 Task: Use Sitcom Laughter 04 Effect in this video Movie B.mp4
Action: Mouse moved to (190, 131)
Screenshot: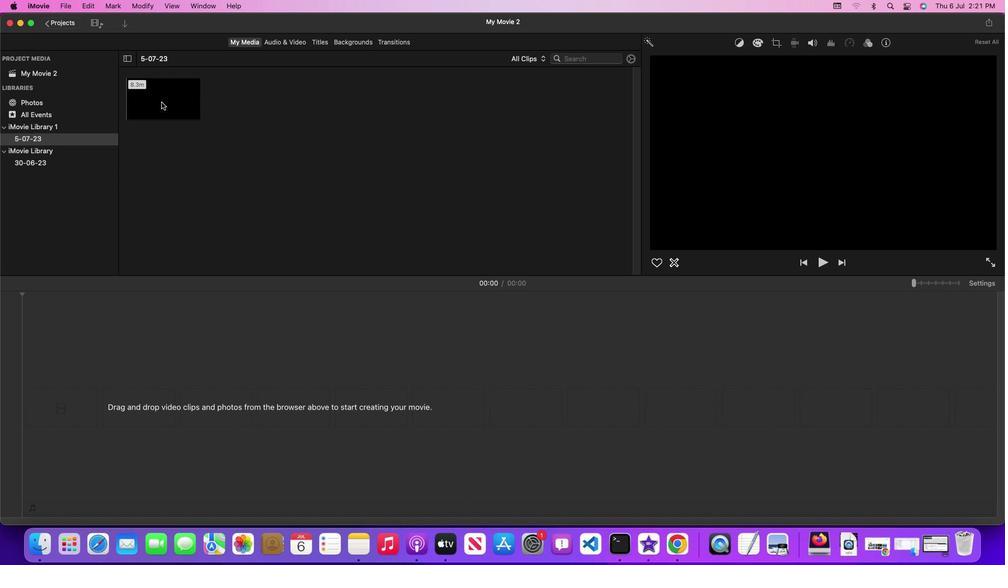 
Action: Mouse pressed left at (190, 131)
Screenshot: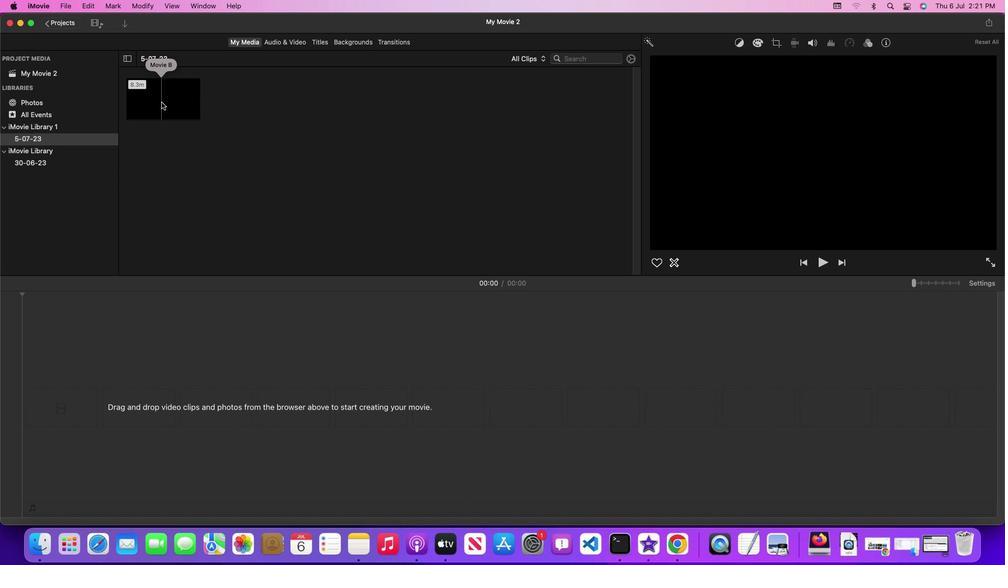 
Action: Mouse pressed left at (190, 131)
Screenshot: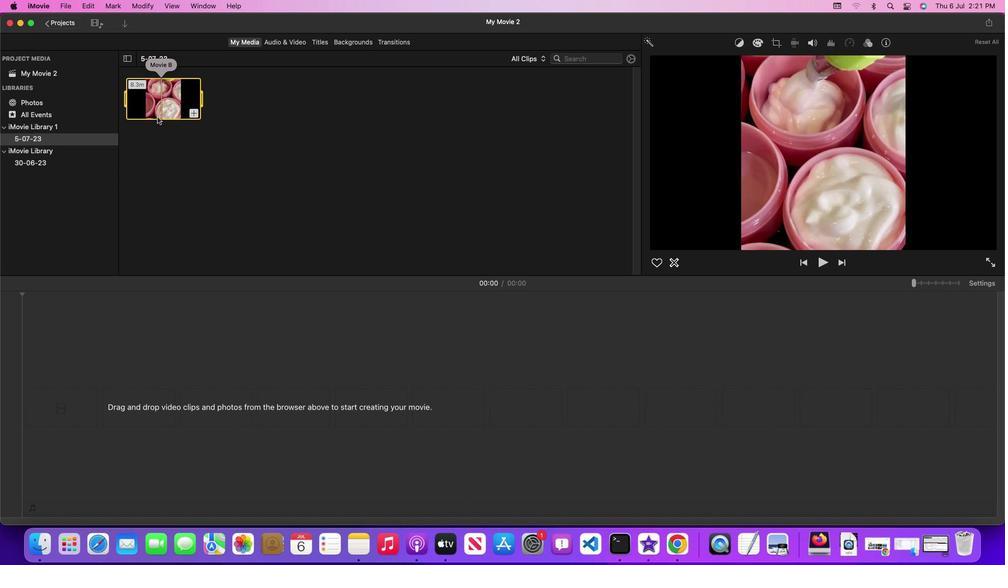 
Action: Mouse moved to (328, 72)
Screenshot: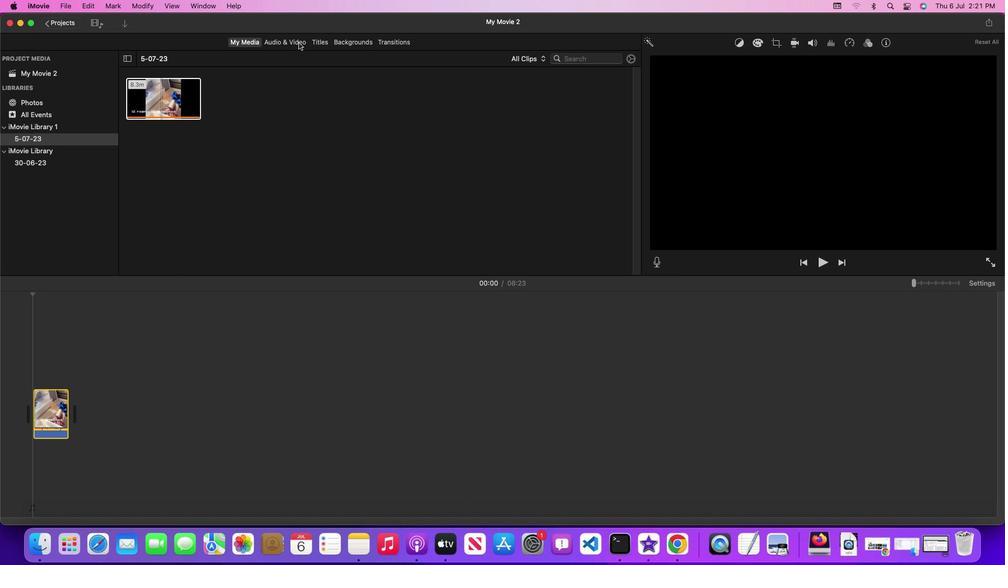 
Action: Mouse pressed left at (328, 72)
Screenshot: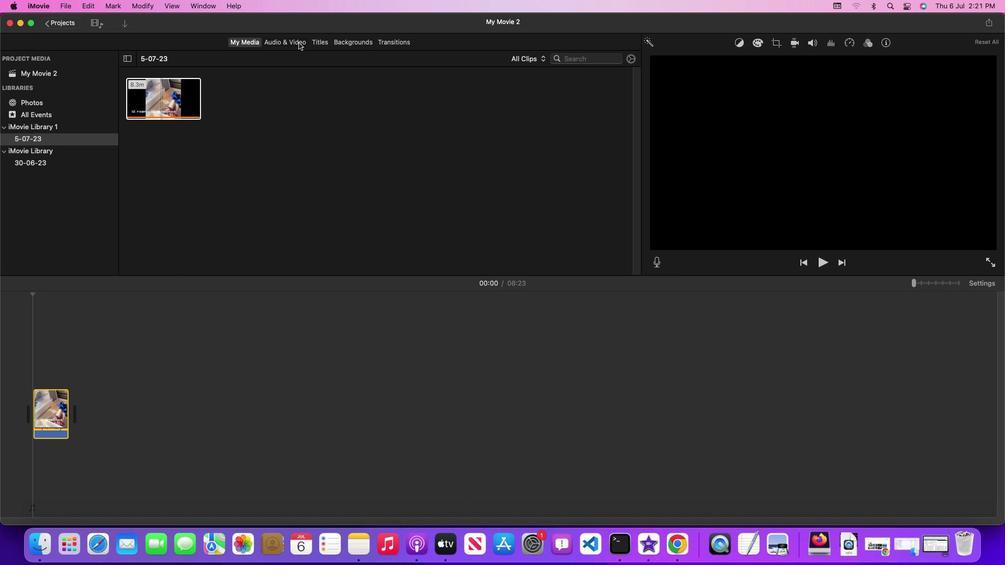 
Action: Mouse moved to (667, 169)
Screenshot: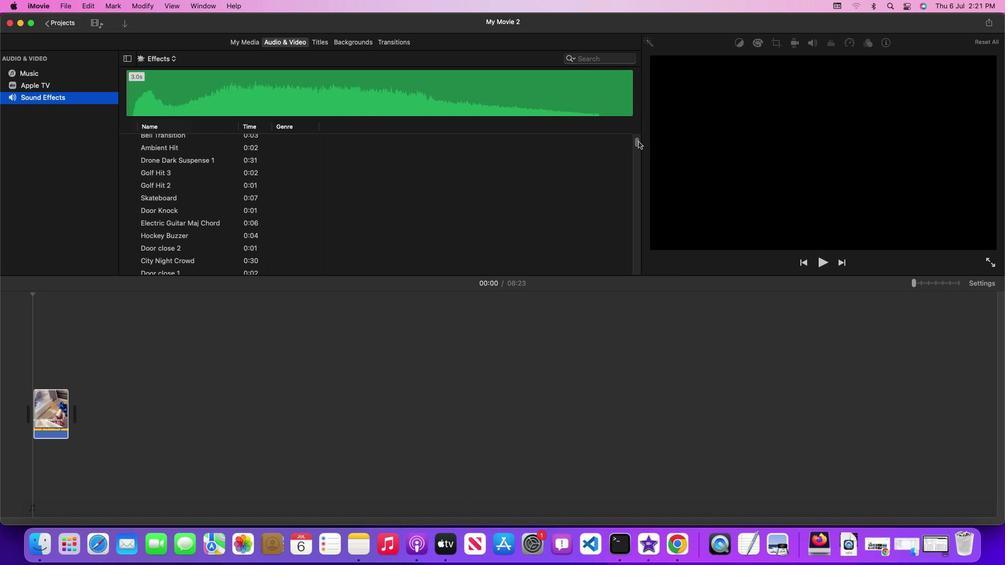 
Action: Mouse pressed left at (667, 169)
Screenshot: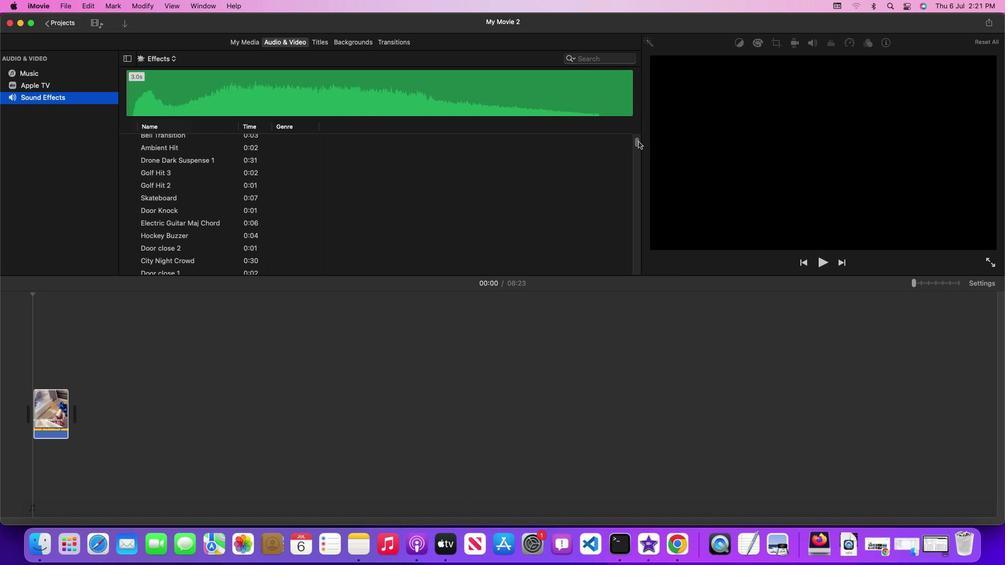 
Action: Mouse moved to (529, 259)
Screenshot: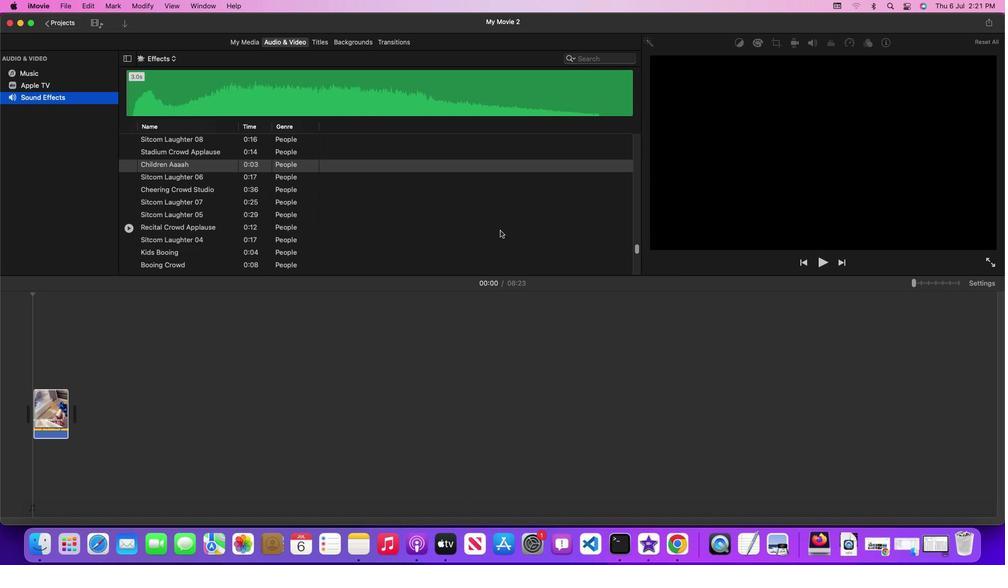 
Action: Mouse scrolled (529, 259) with delta (29, 28)
Screenshot: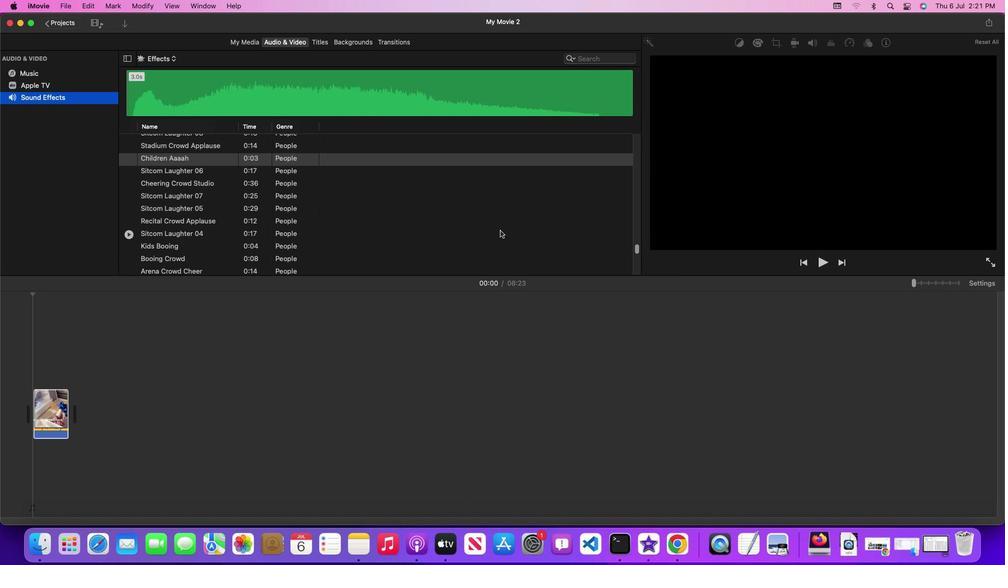 
Action: Mouse scrolled (529, 259) with delta (29, 28)
Screenshot: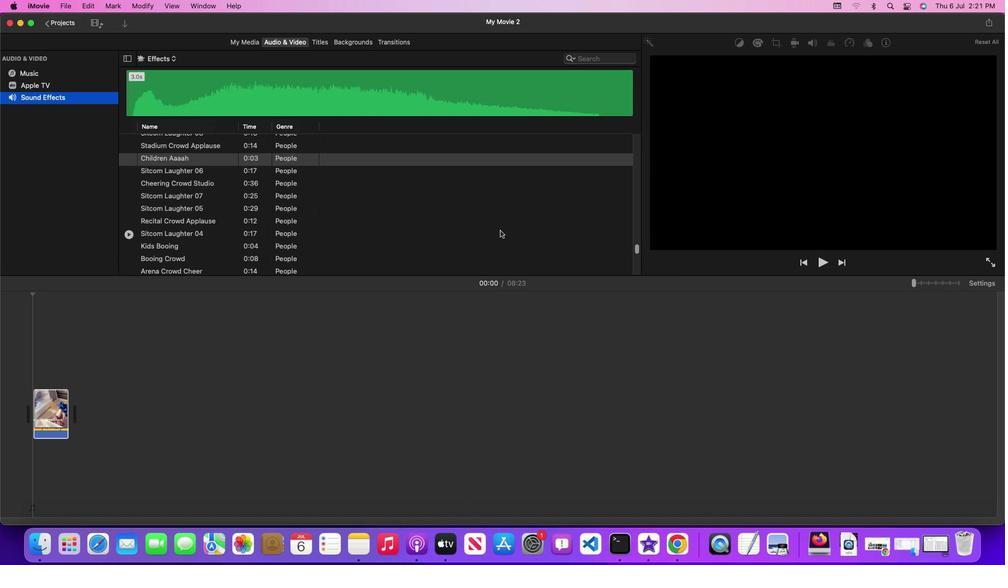 
Action: Mouse scrolled (529, 259) with delta (29, 28)
Screenshot: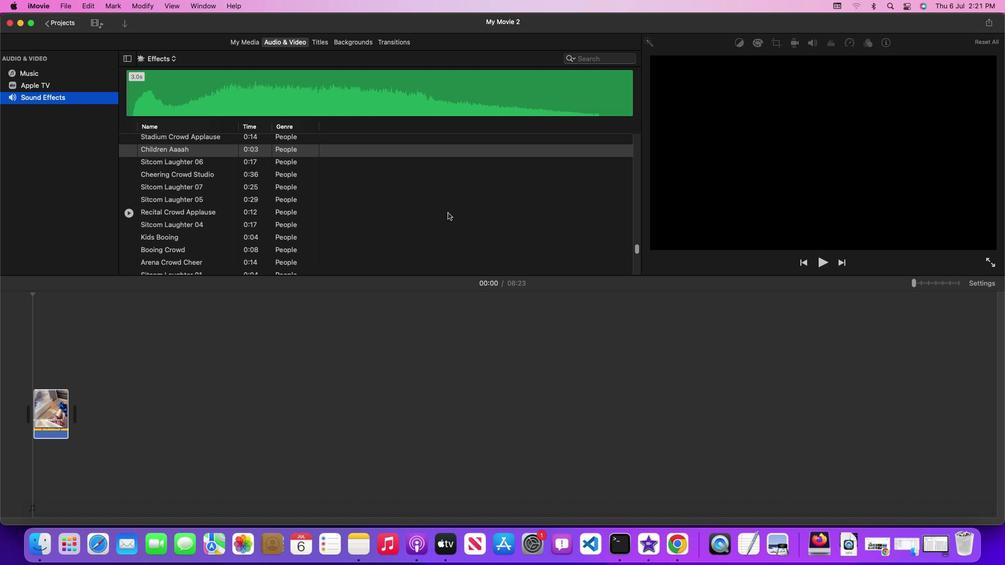 
Action: Mouse moved to (475, 236)
Screenshot: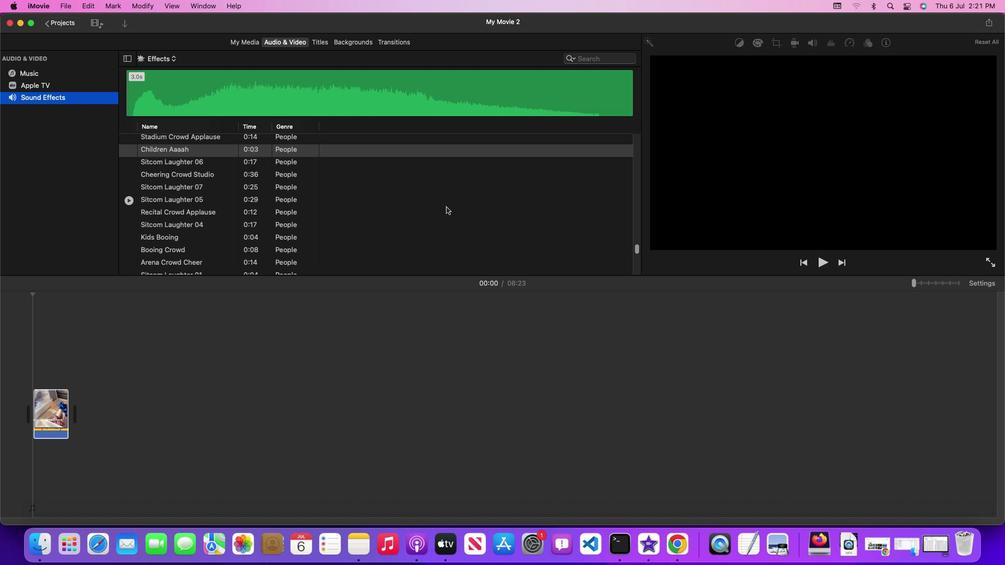 
Action: Mouse scrolled (475, 236) with delta (29, 28)
Screenshot: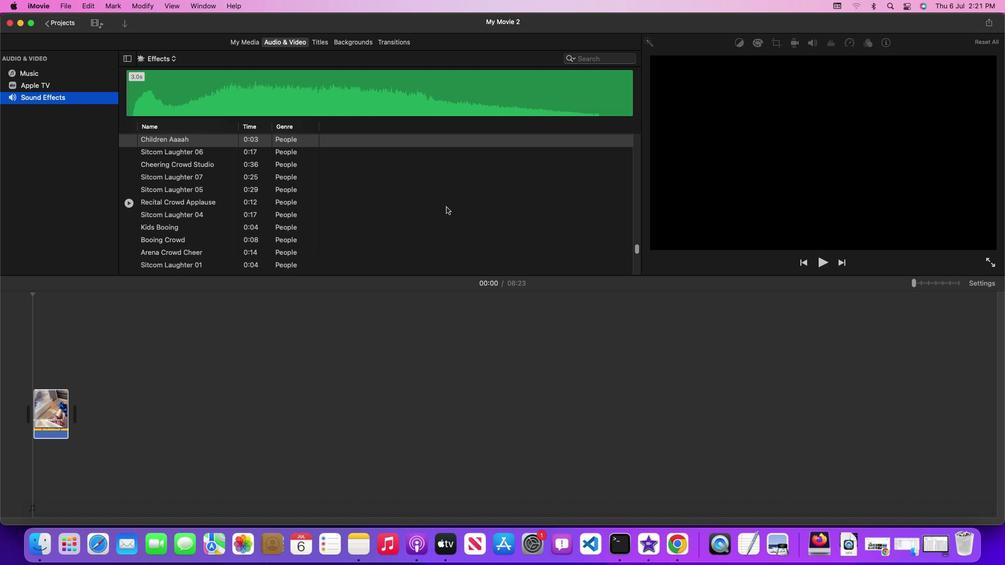 
Action: Mouse scrolled (475, 236) with delta (29, 28)
Screenshot: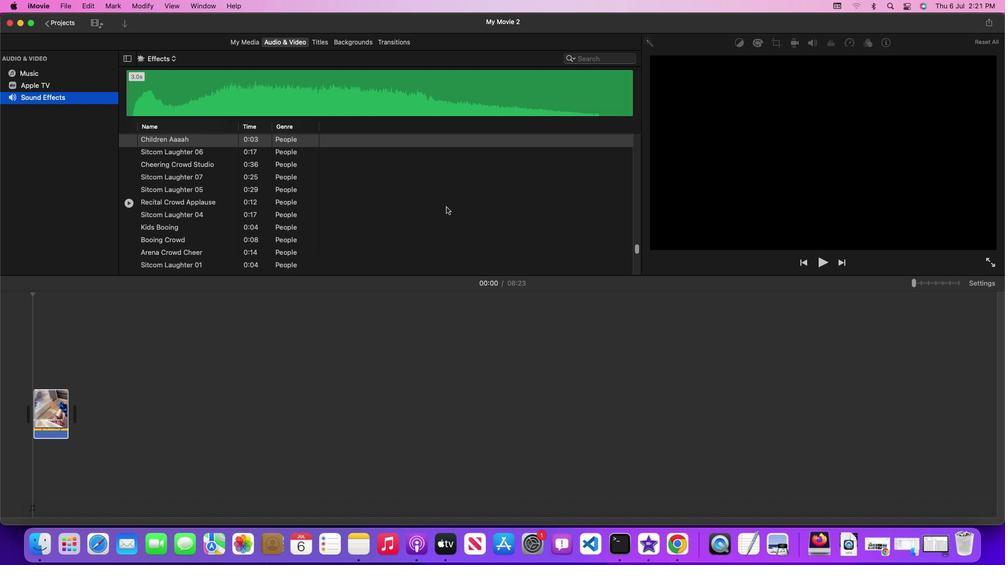 
Action: Mouse scrolled (475, 236) with delta (29, 28)
Screenshot: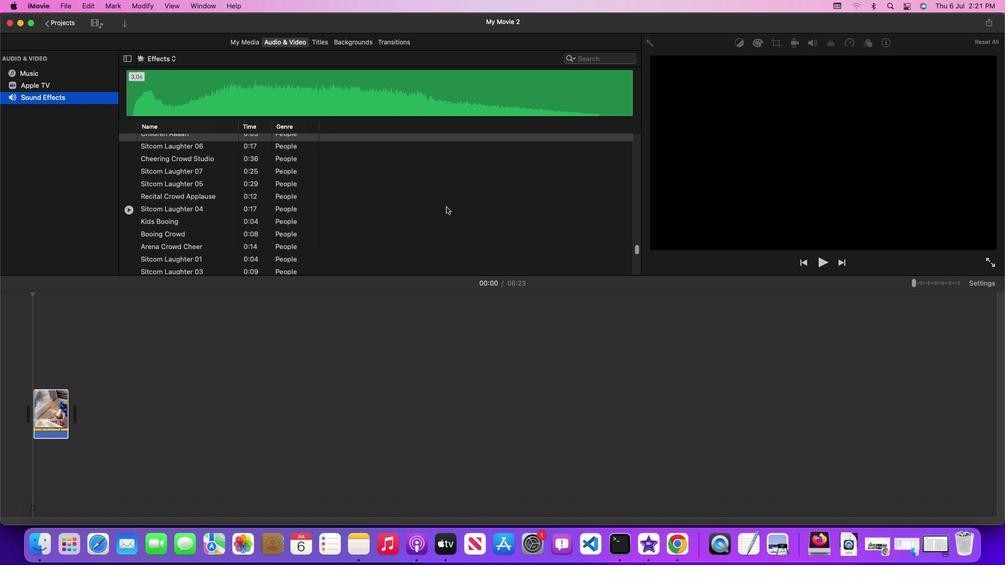 
Action: Mouse scrolled (475, 236) with delta (29, 28)
Screenshot: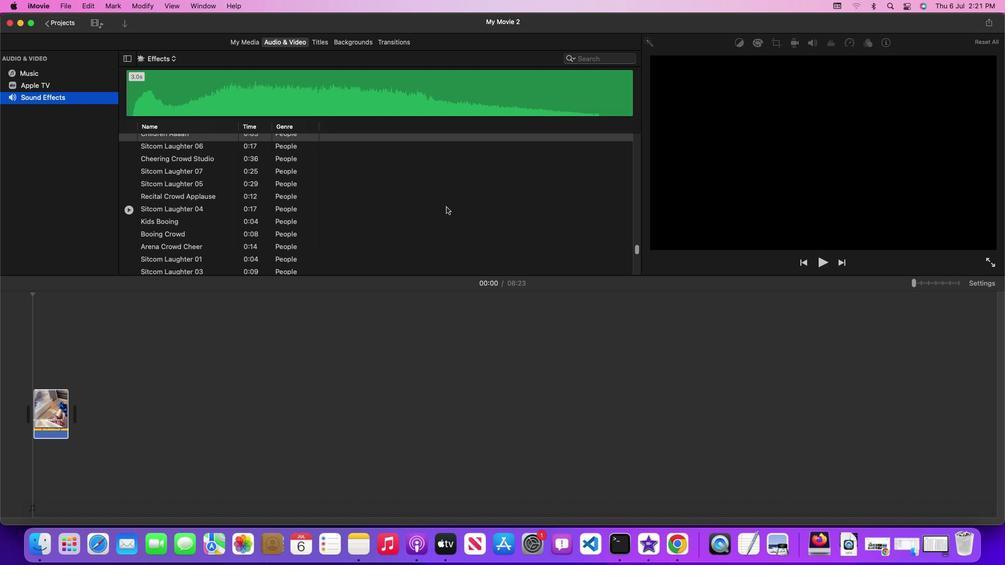
Action: Mouse moved to (258, 237)
Screenshot: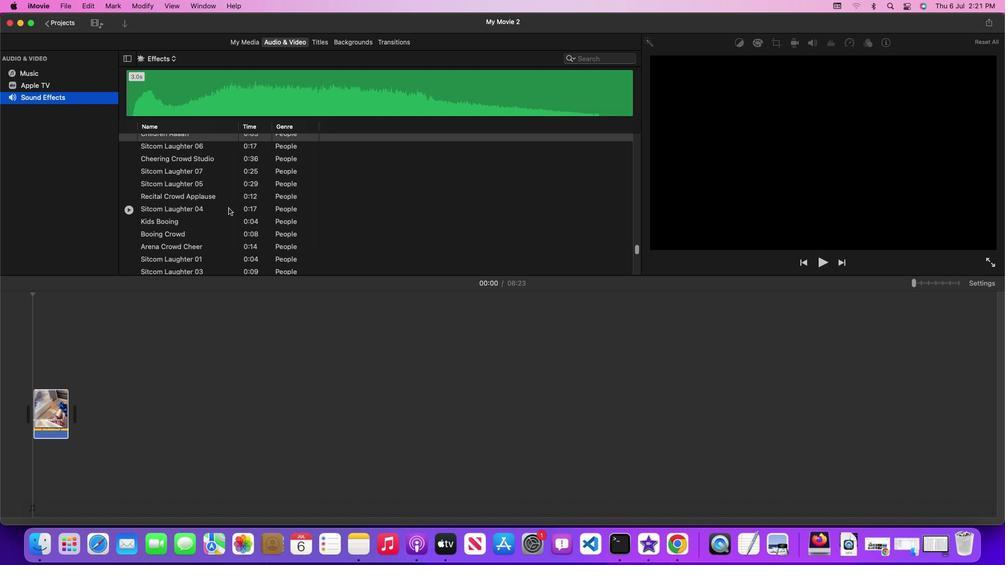 
Action: Mouse pressed left at (258, 237)
Screenshot: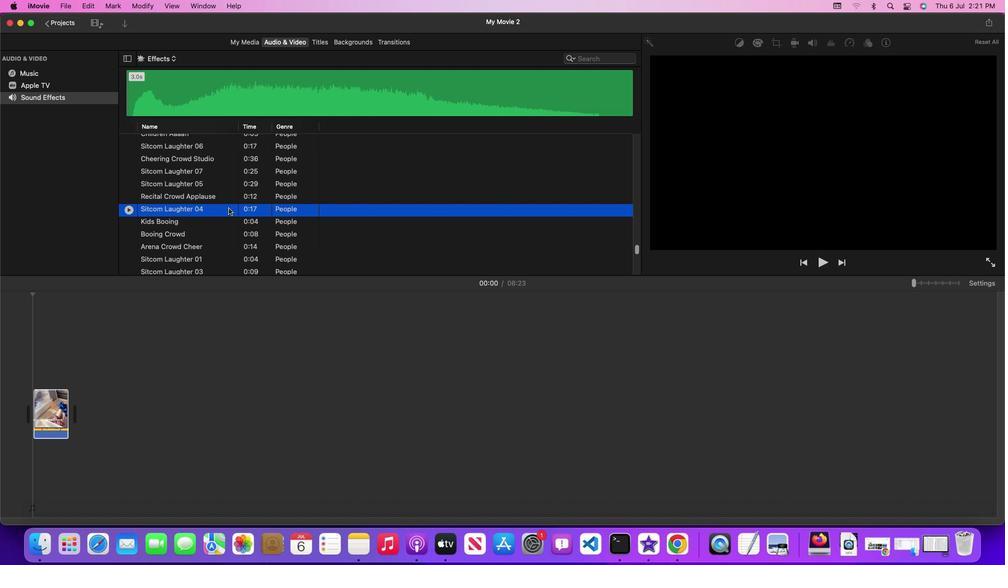 
Action: Mouse moved to (376, 239)
Screenshot: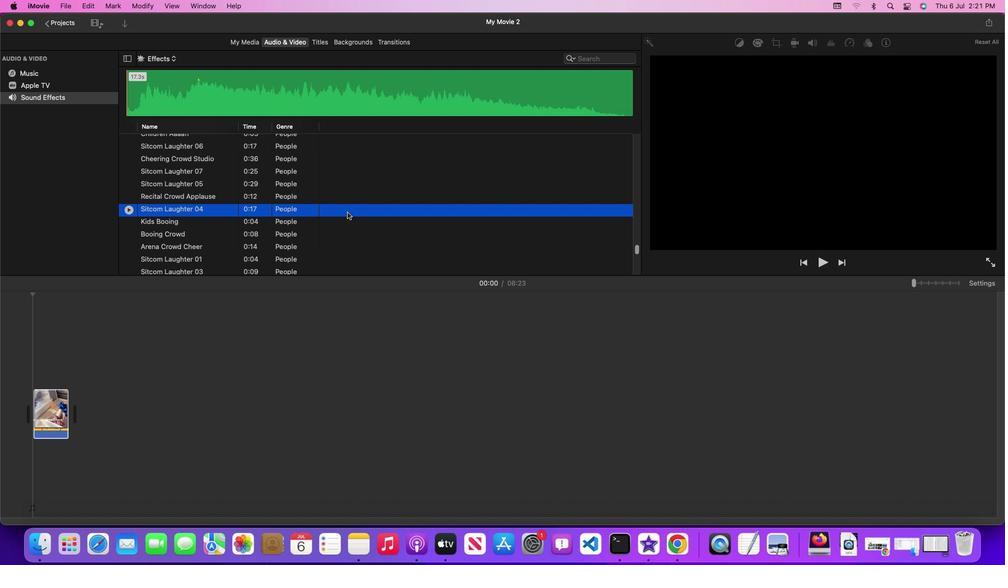
Action: Mouse pressed left at (376, 239)
Screenshot: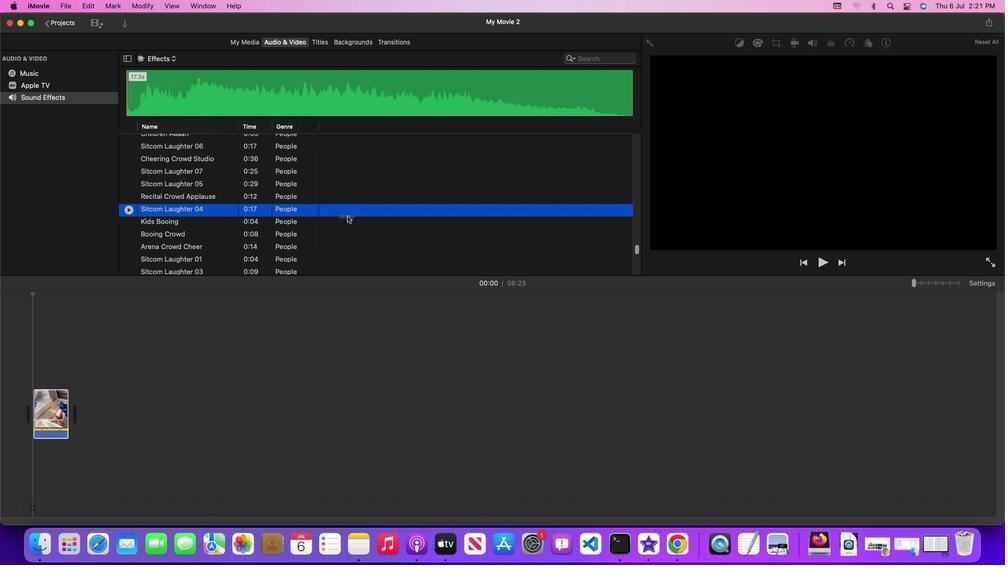 
Action: Mouse moved to (196, 403)
Screenshot: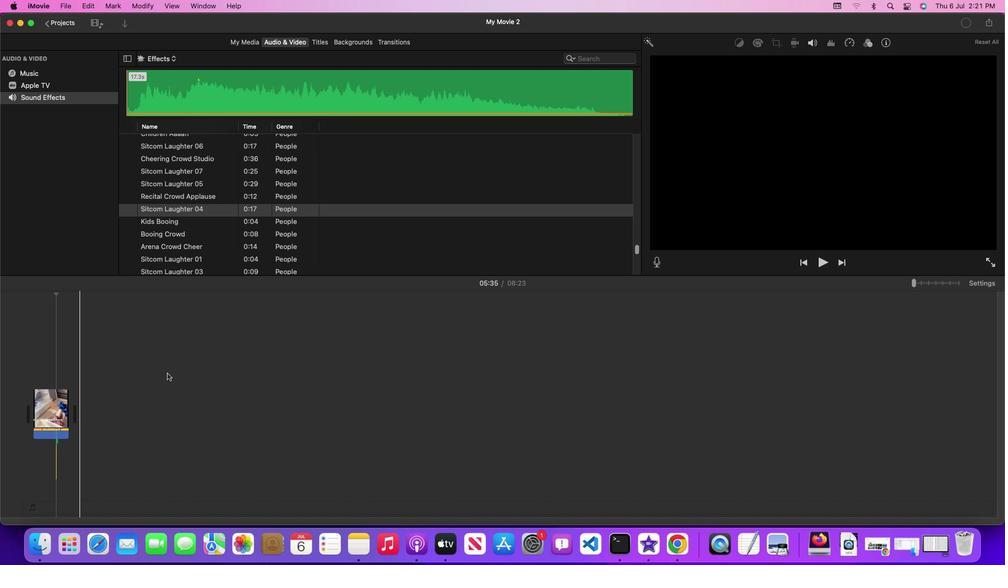 
